 Task: Create in the project TripHive and in the Backlog issue 'Data not being saved when expected' a child issue 'Kubernetes cluster node and pod optimization and testing', and assign it to team member softage.3@softage.net.
Action: Mouse moved to (539, 210)
Screenshot: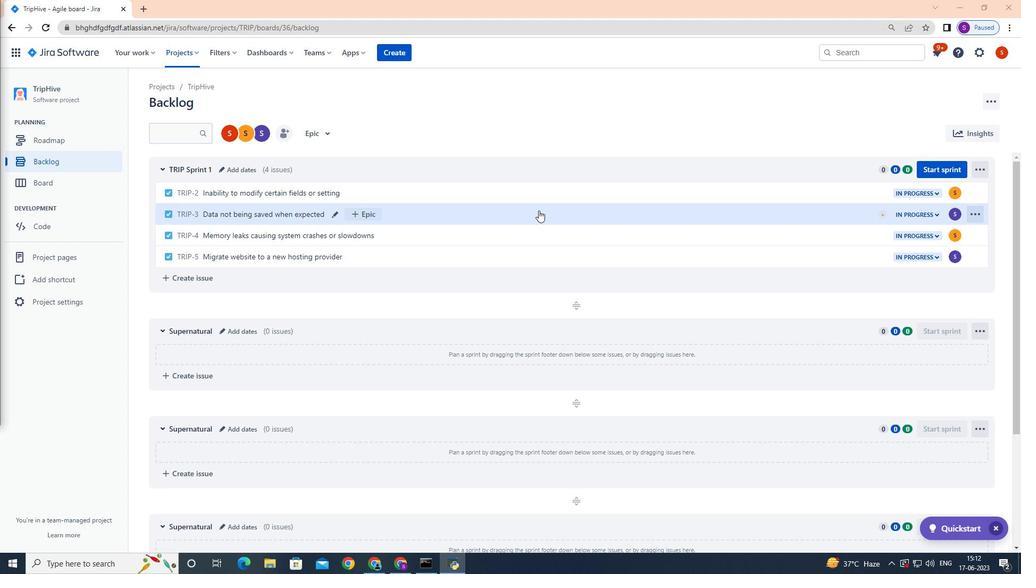 
Action: Mouse pressed left at (539, 210)
Screenshot: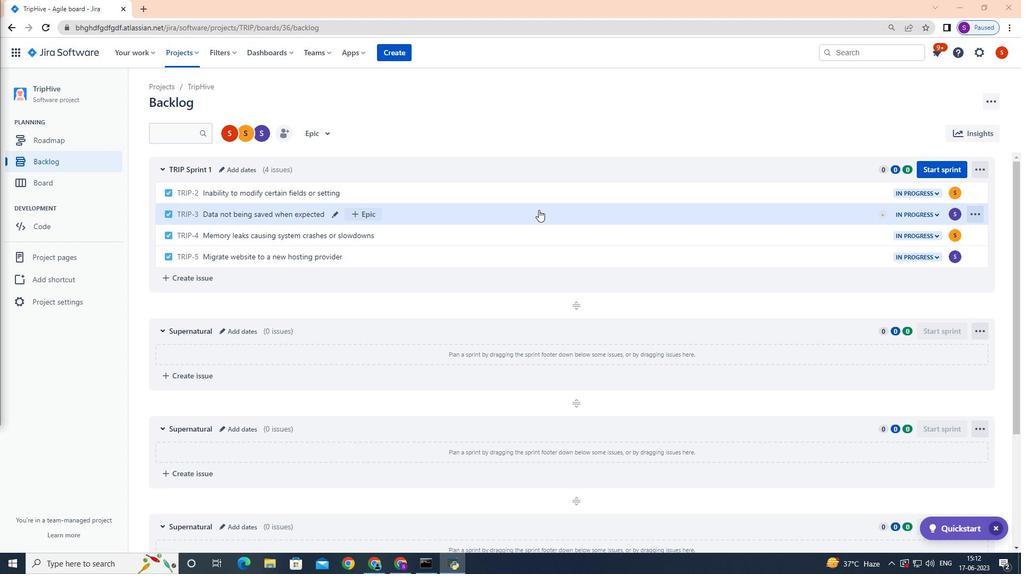 
Action: Mouse moved to (904, 343)
Screenshot: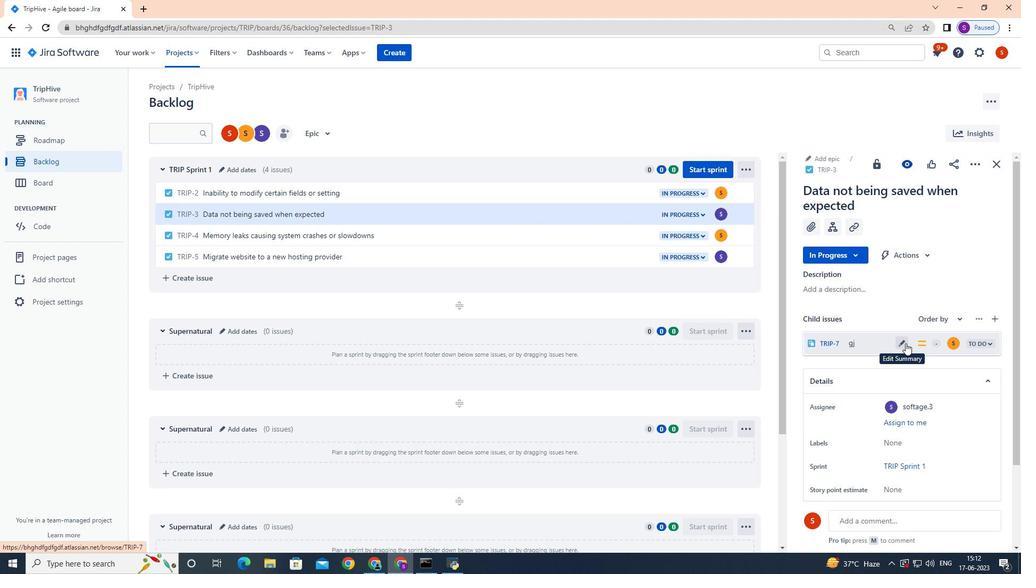 
Action: Mouse pressed left at (904, 343)
Screenshot: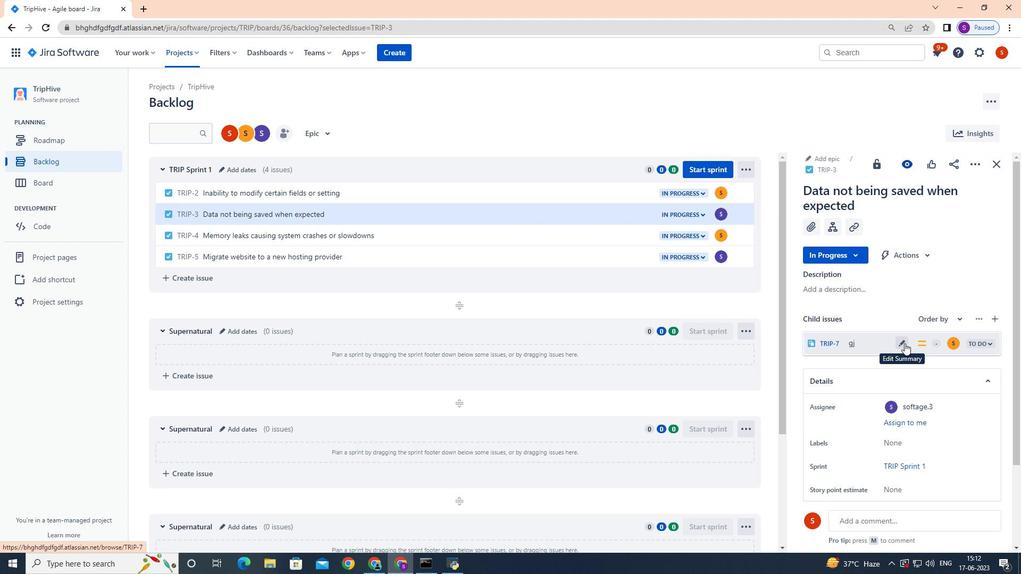 
Action: Mouse moved to (886, 357)
Screenshot: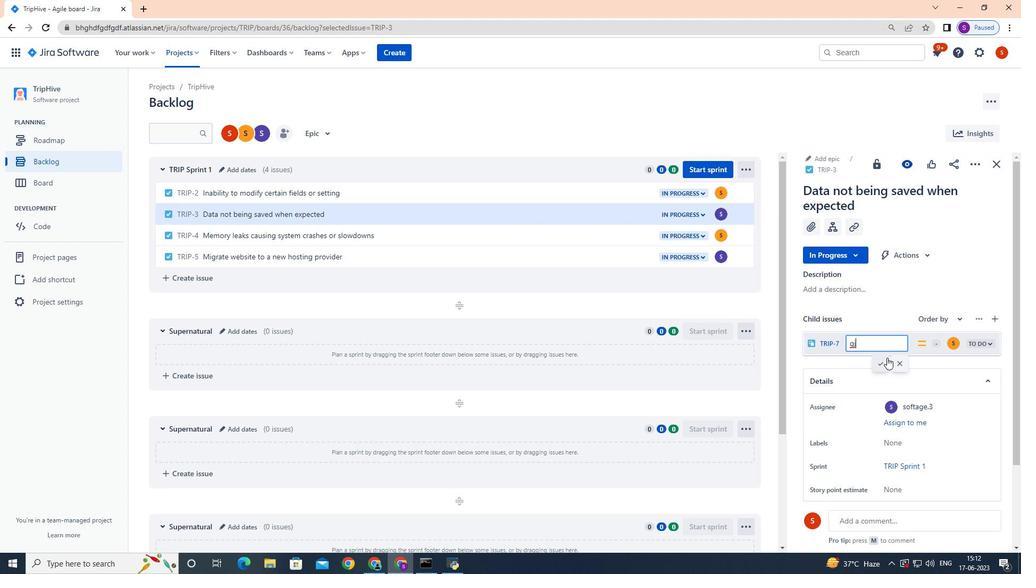 
Action: Key pressed <Key.backspace><Key.backspace><Key.shift>Kubernetes<Key.space>cluster<Key.space>node<Key.space>and<Key.space>pod<Key.space>optimization<Key.space>and<Key.space>testing<Key.enter>
Screenshot: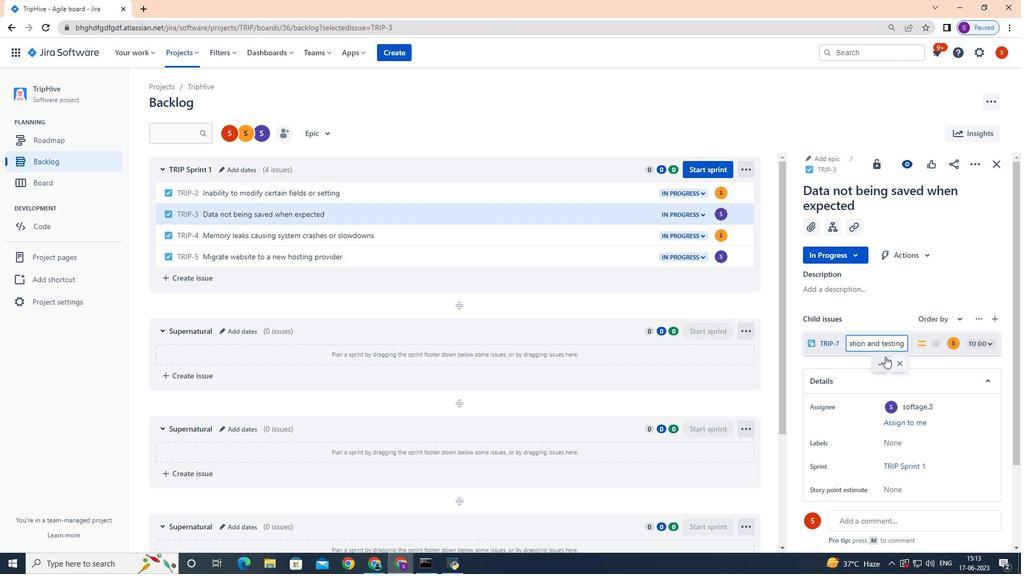 
Action: Mouse moved to (949, 341)
Screenshot: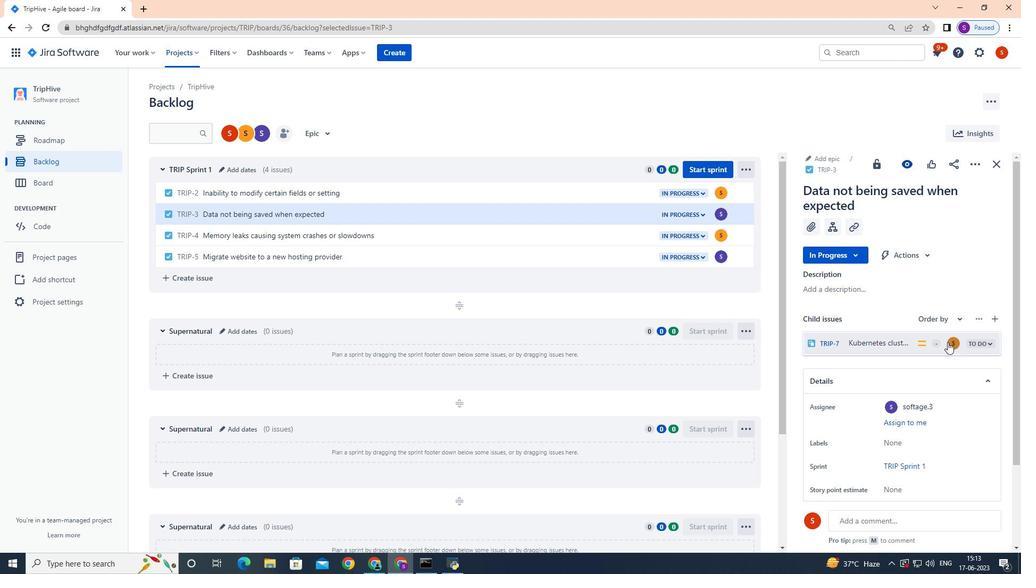 
Action: Mouse pressed left at (949, 341)
Screenshot: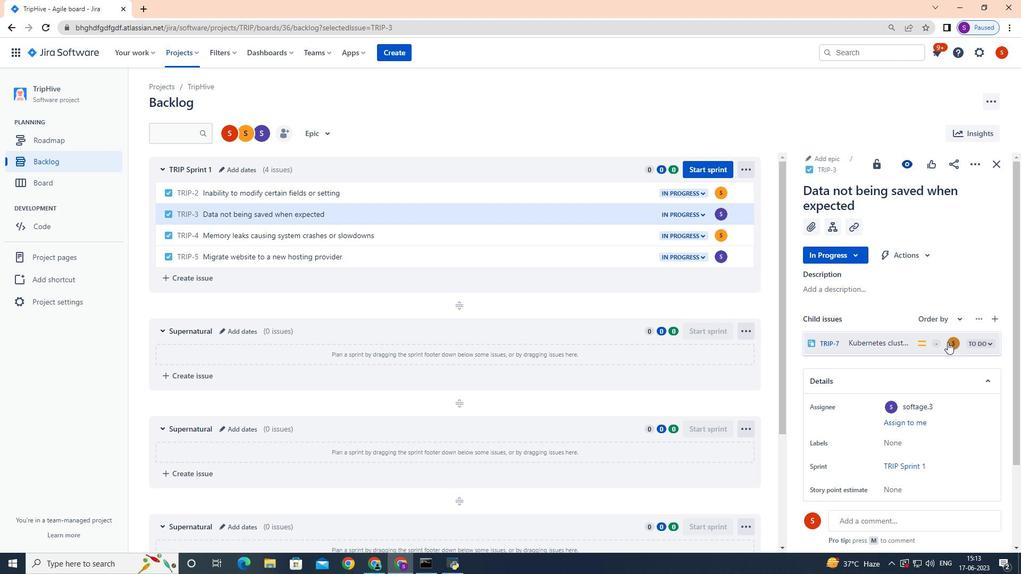 
Action: Mouse moved to (954, 342)
Screenshot: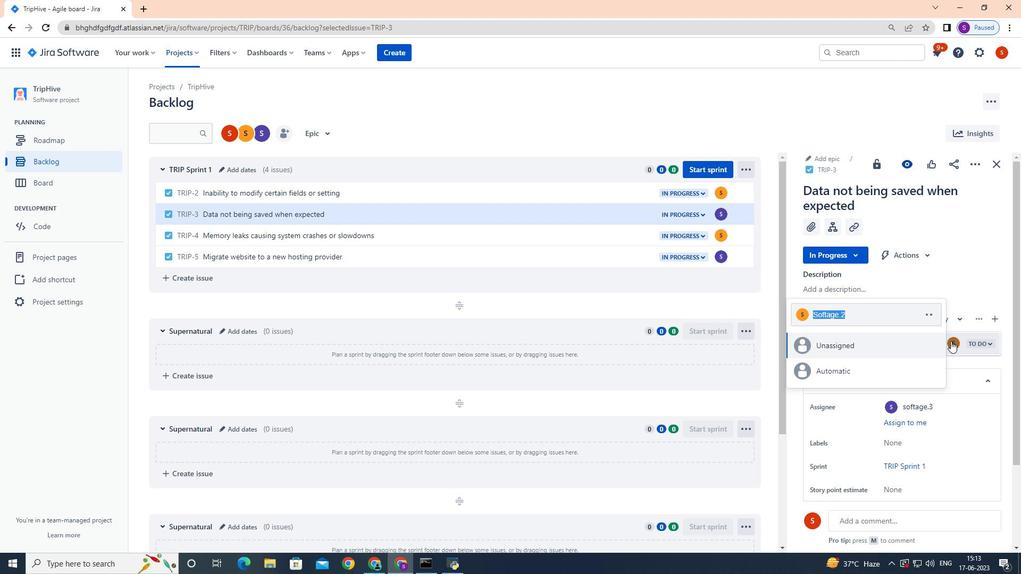 
Action: Key pressed softage.3
Screenshot: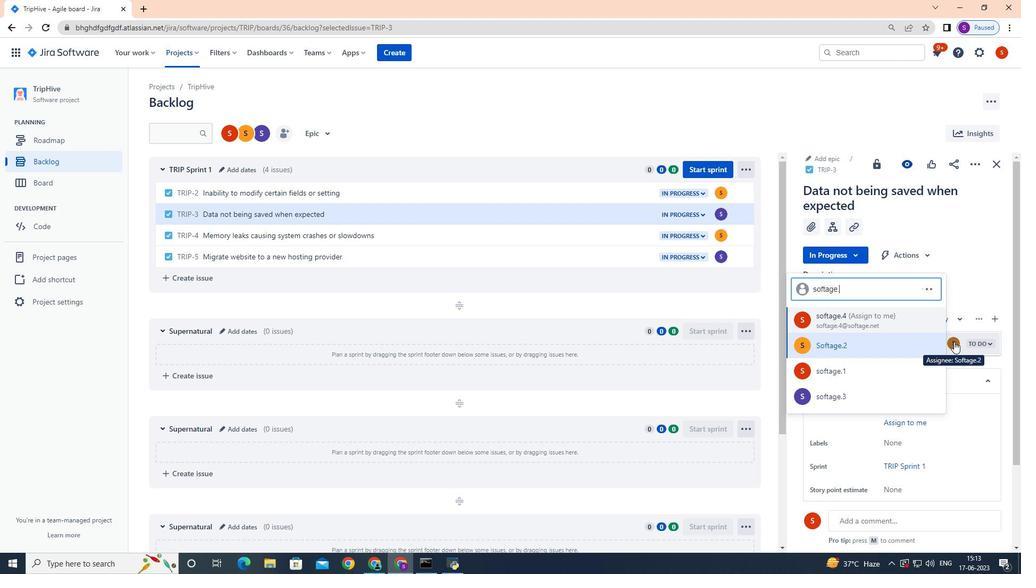 
Action: Mouse moved to (871, 344)
Screenshot: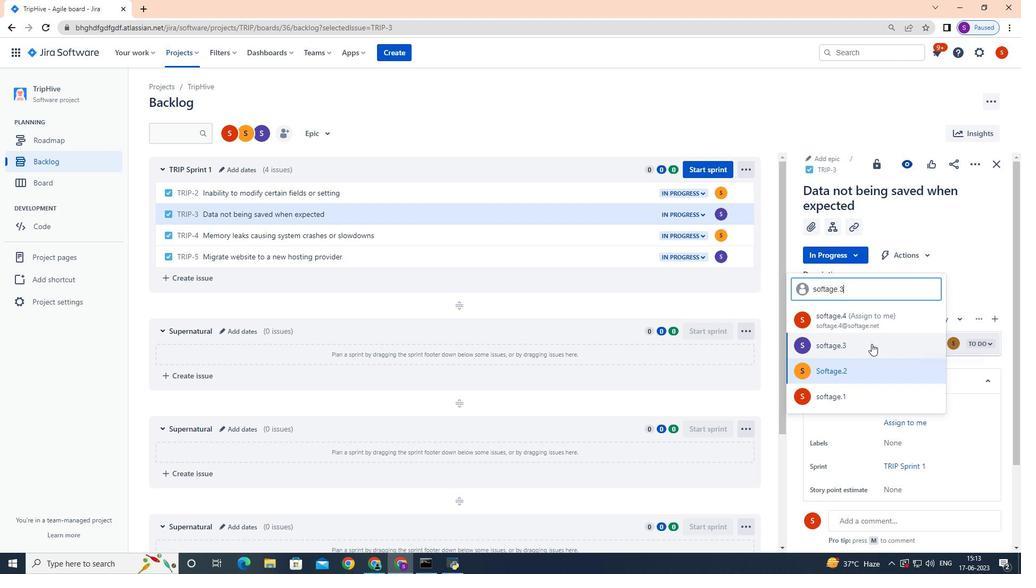 
Action: Mouse pressed left at (871, 344)
Screenshot: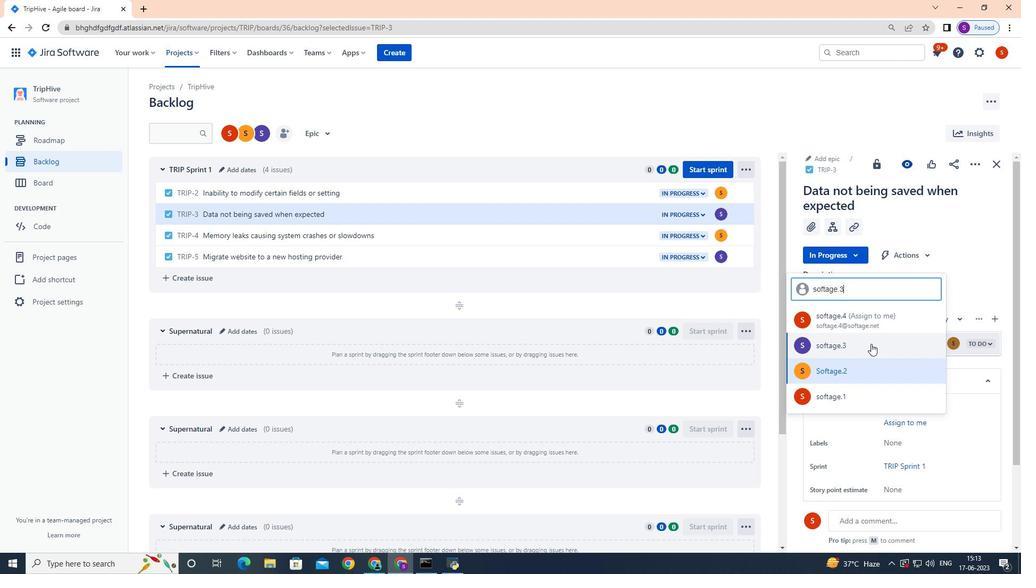 
Action: Mouse moved to (896, 292)
Screenshot: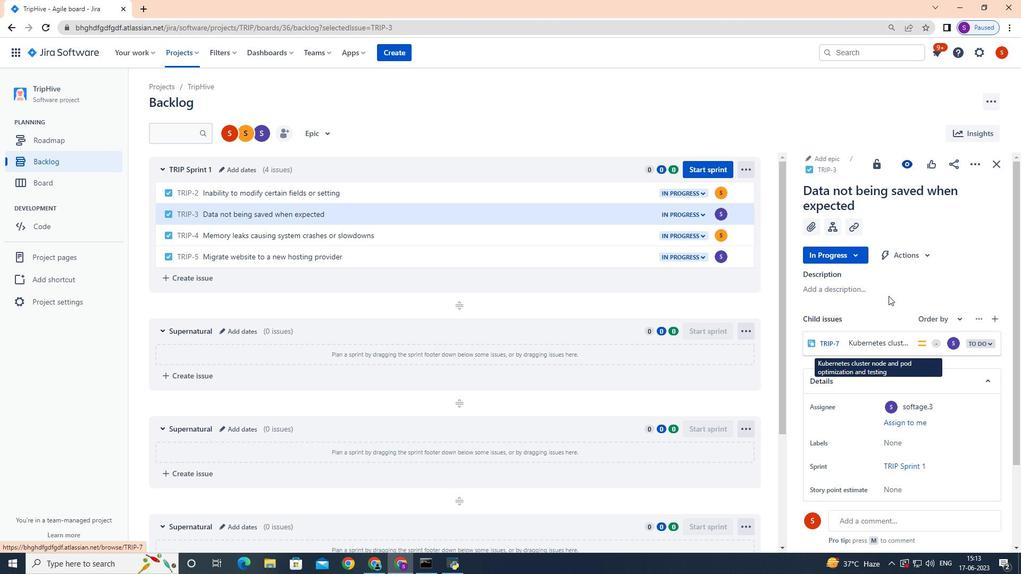 
